 Task: Create a rule from the Agile list, Priority changed -> Complete task in the project TransportWorks if Priority Cleared then Complete Task.
Action: Mouse moved to (74, 544)
Screenshot: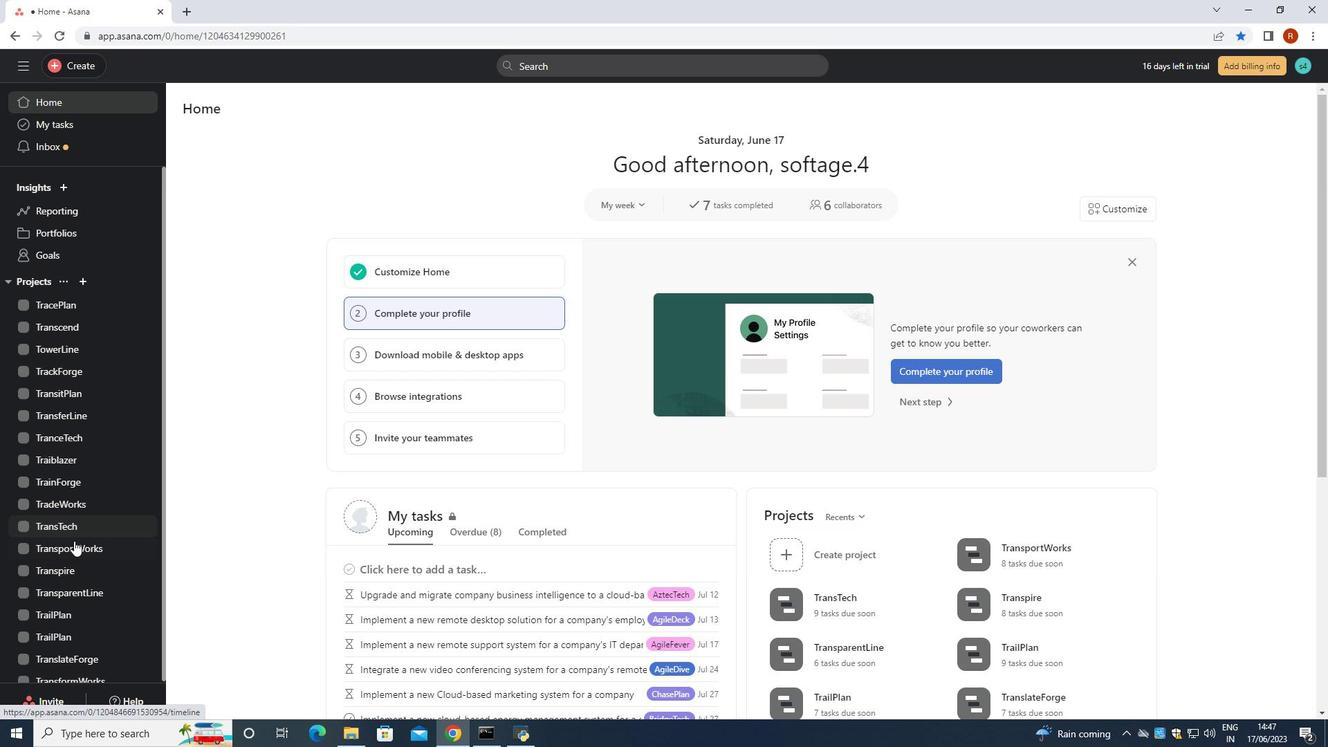 
Action: Mouse pressed left at (74, 544)
Screenshot: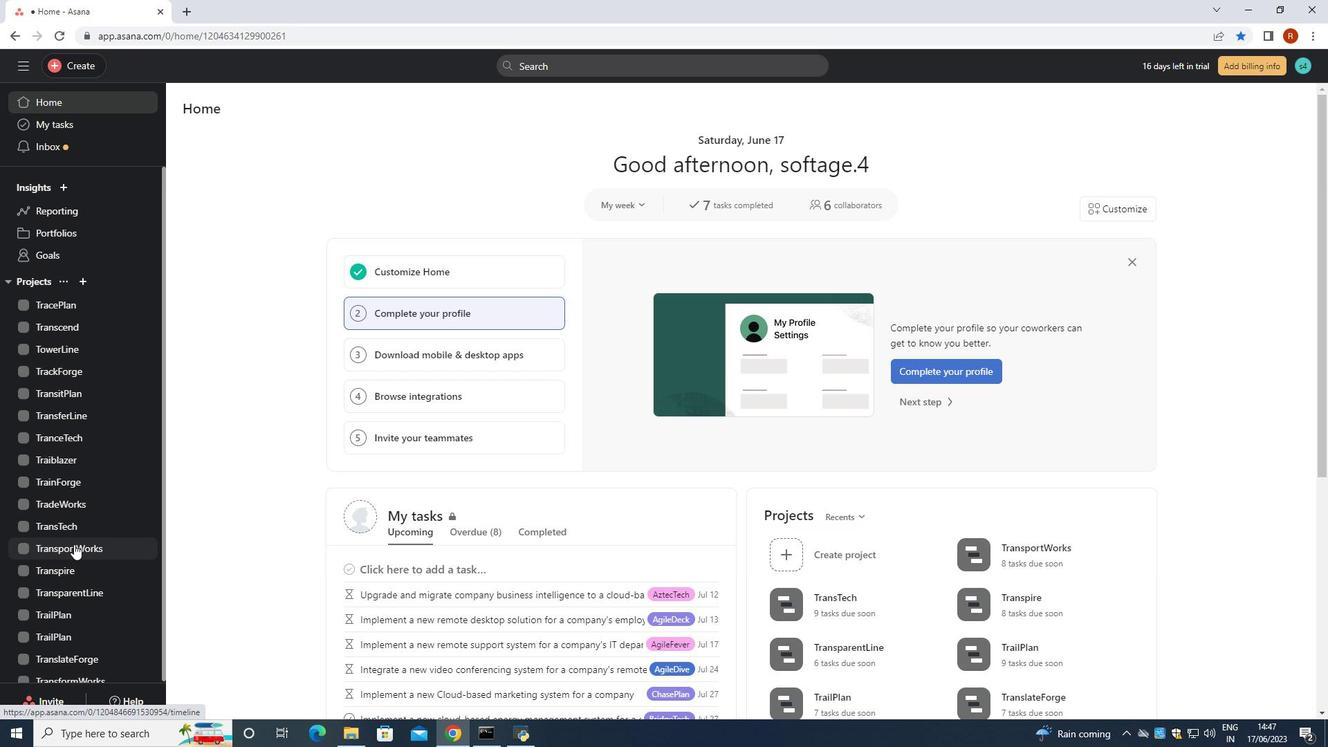 
Action: Mouse moved to (1276, 116)
Screenshot: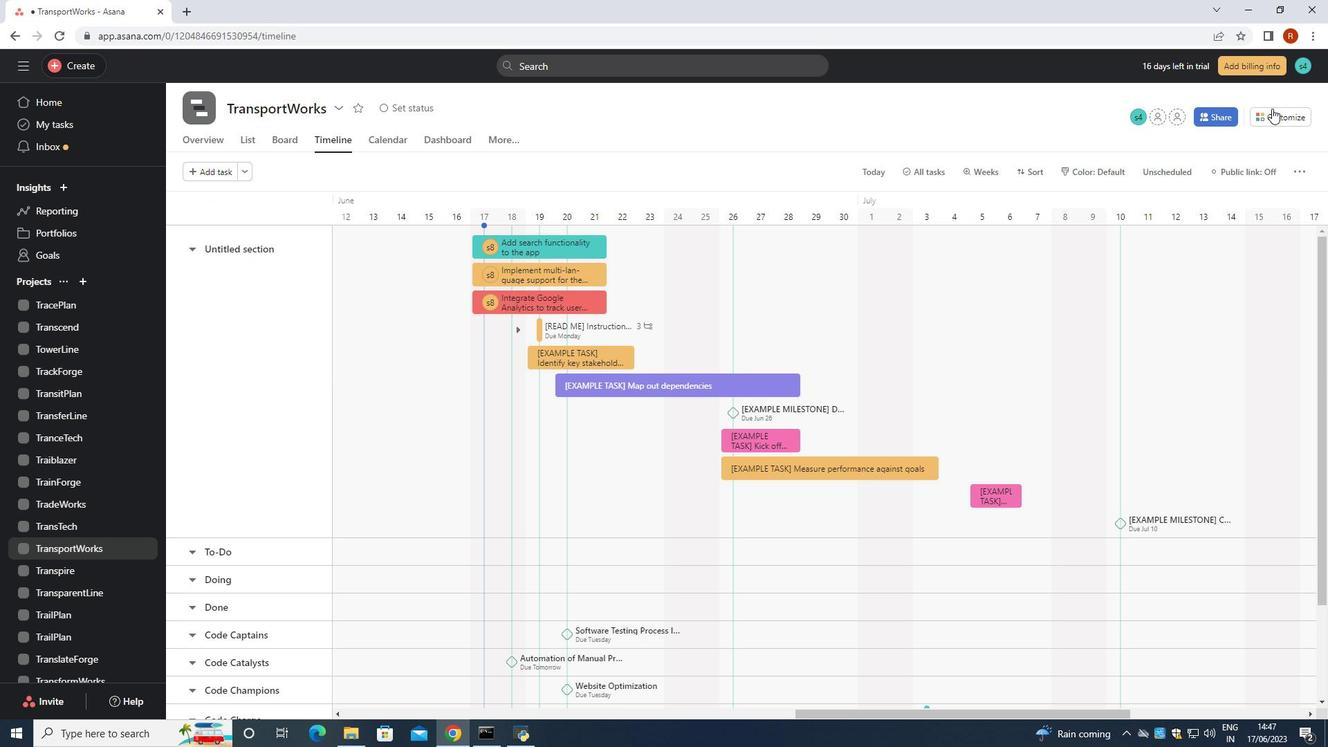 
Action: Mouse pressed left at (1276, 116)
Screenshot: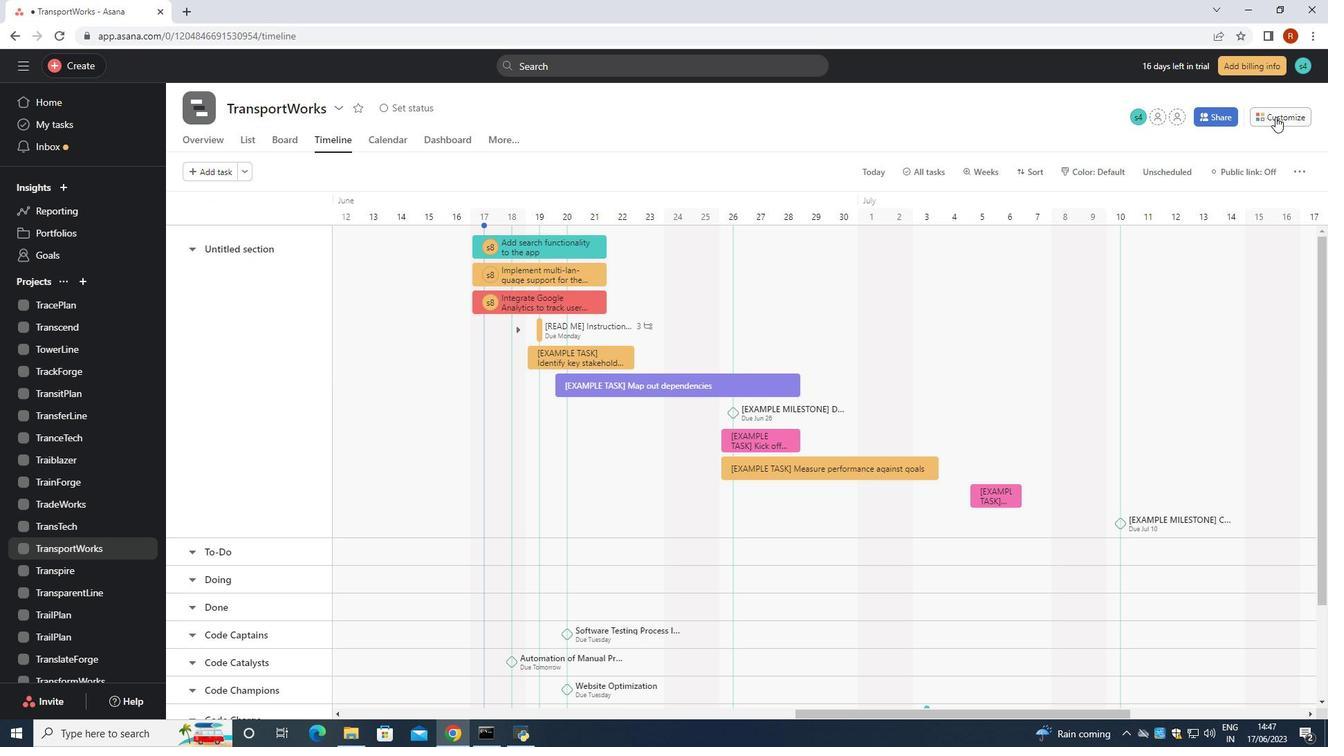 
Action: Mouse moved to (1039, 333)
Screenshot: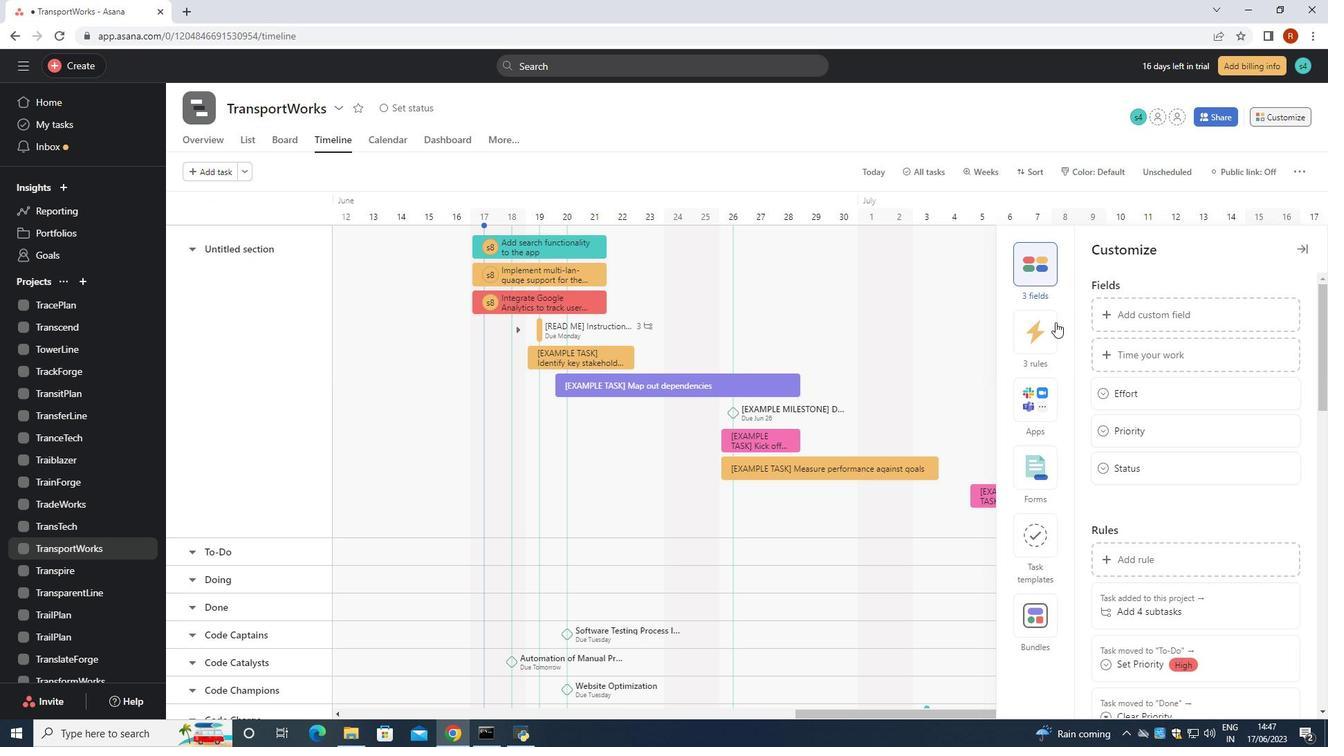 
Action: Mouse pressed left at (1039, 333)
Screenshot: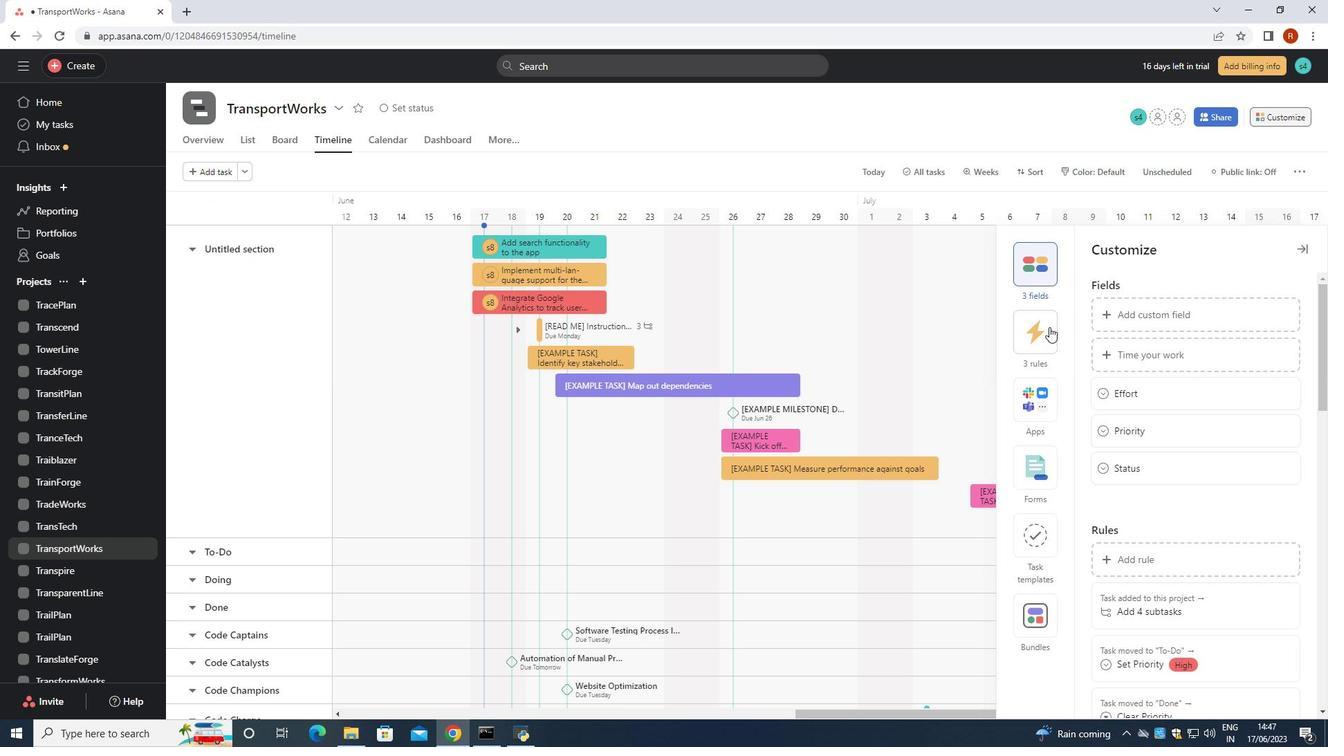 
Action: Mouse moved to (1157, 316)
Screenshot: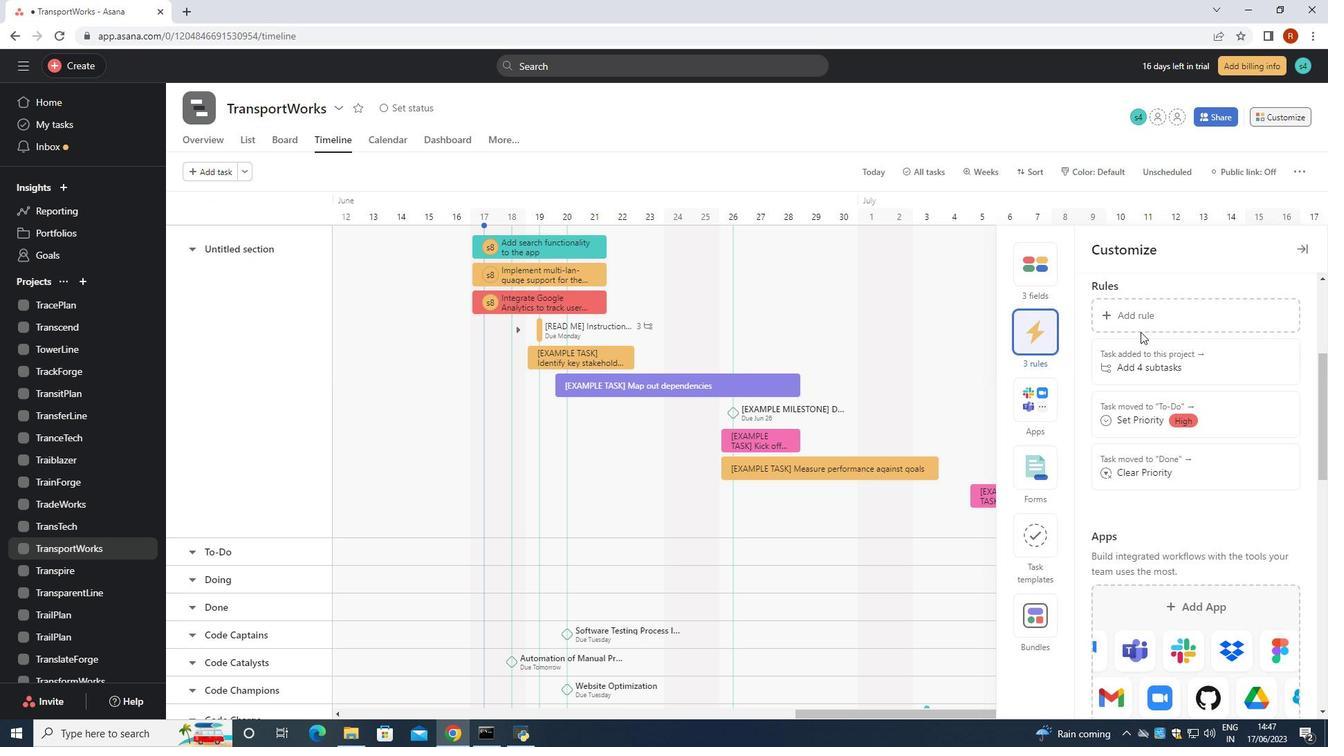 
Action: Mouse pressed left at (1157, 316)
Screenshot: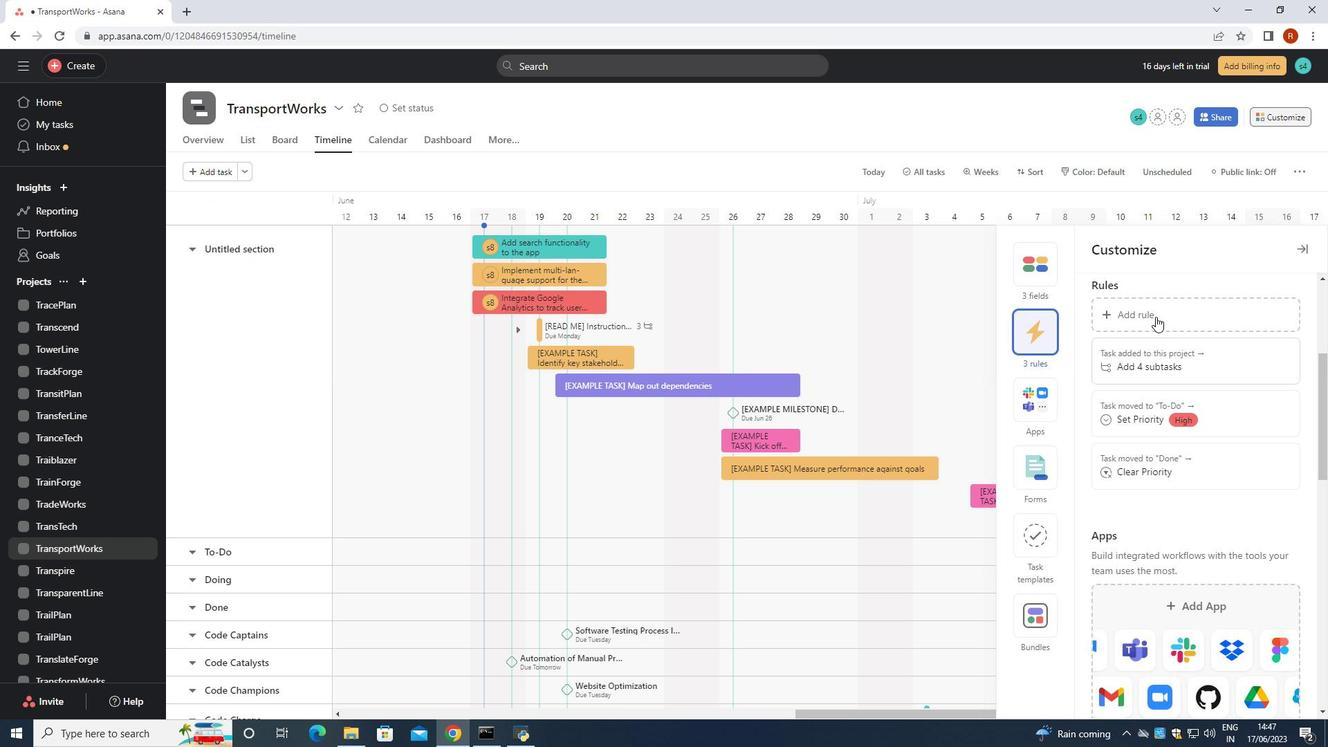 
Action: Mouse moved to (296, 206)
Screenshot: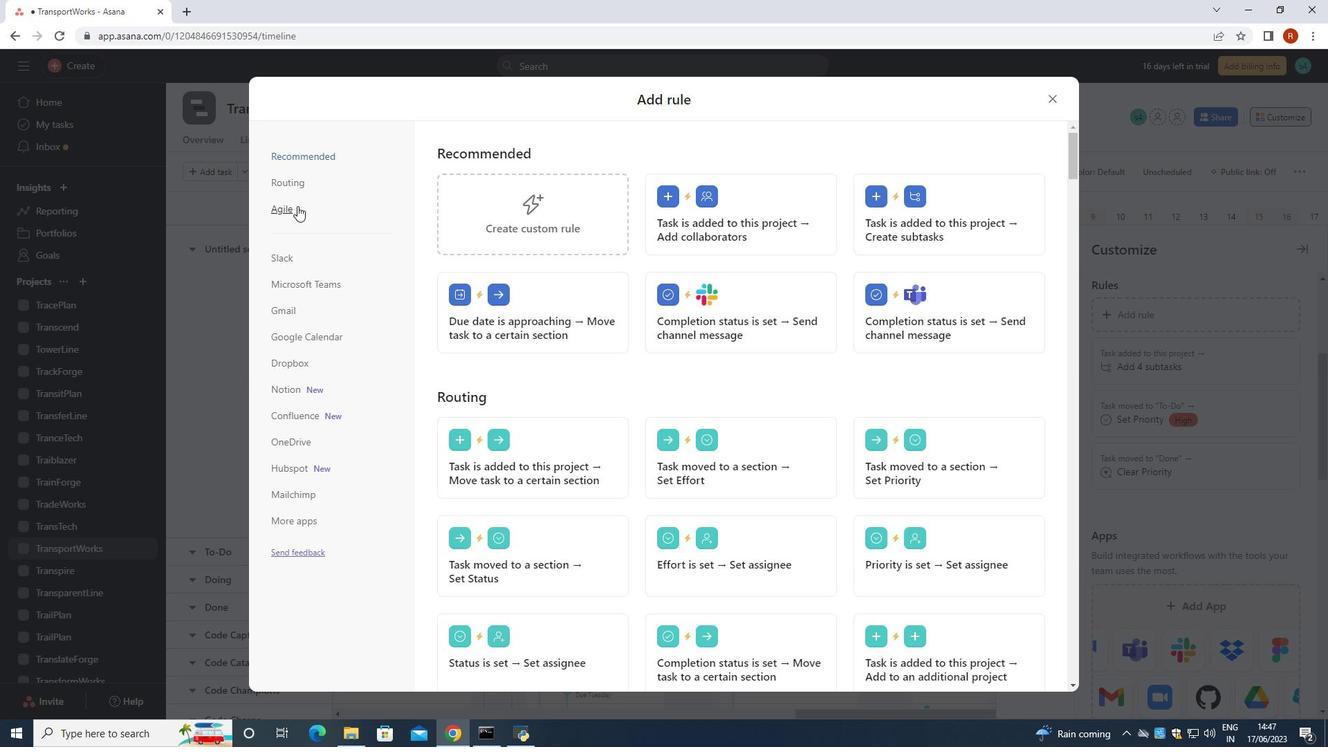 
Action: Mouse pressed left at (296, 206)
Screenshot: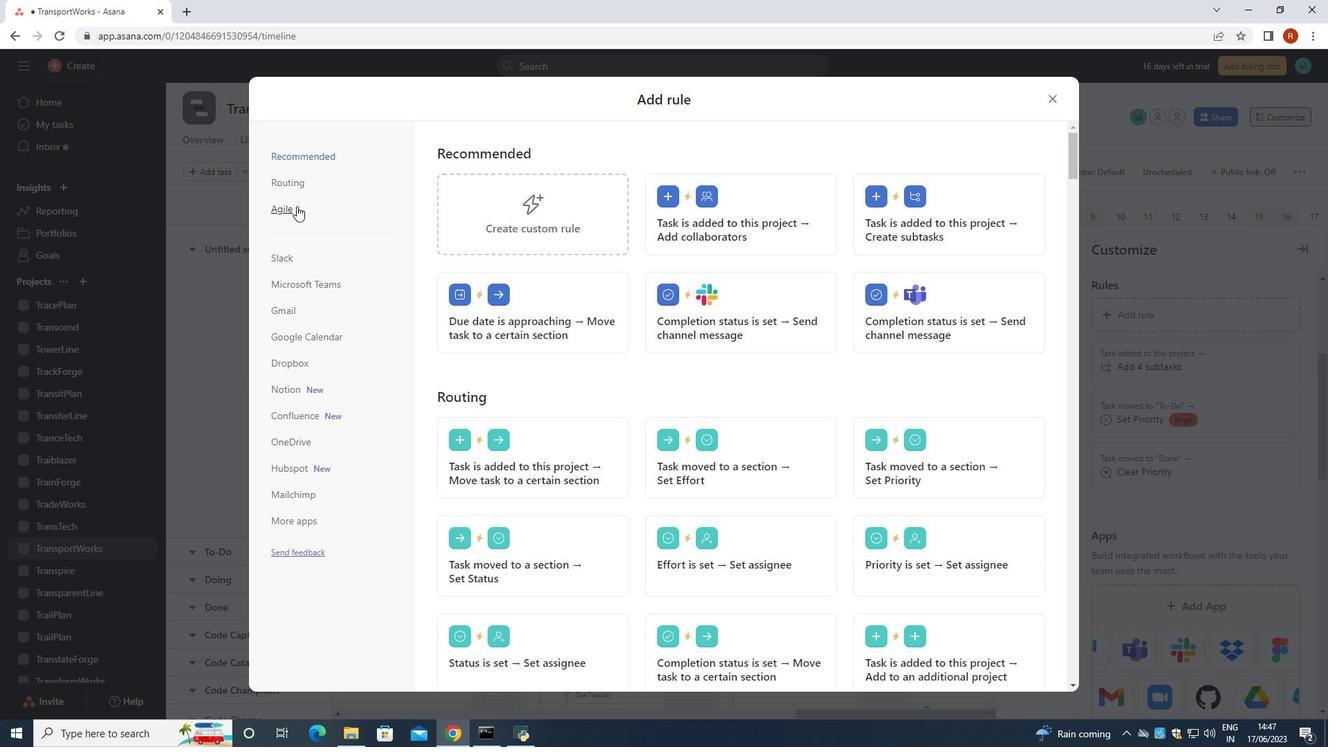 
Action: Mouse moved to (775, 215)
Screenshot: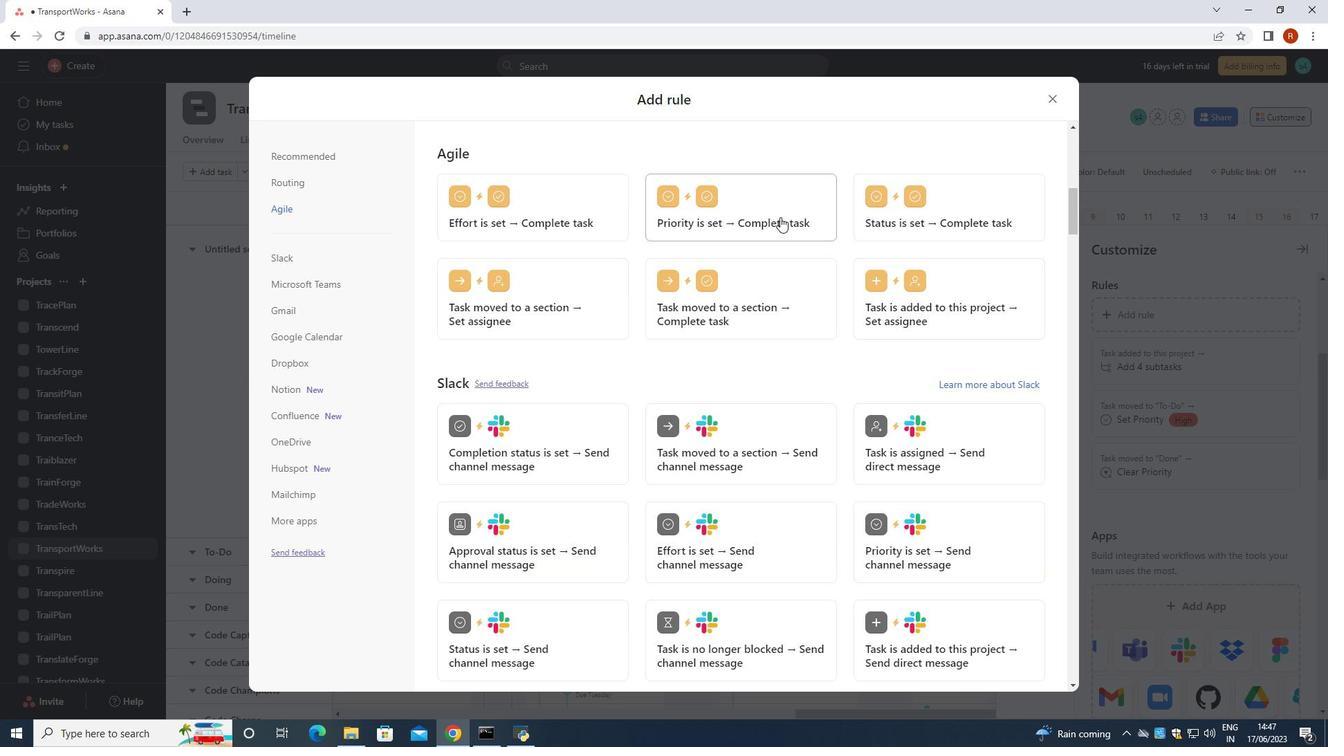 
Action: Mouse pressed left at (775, 215)
Screenshot: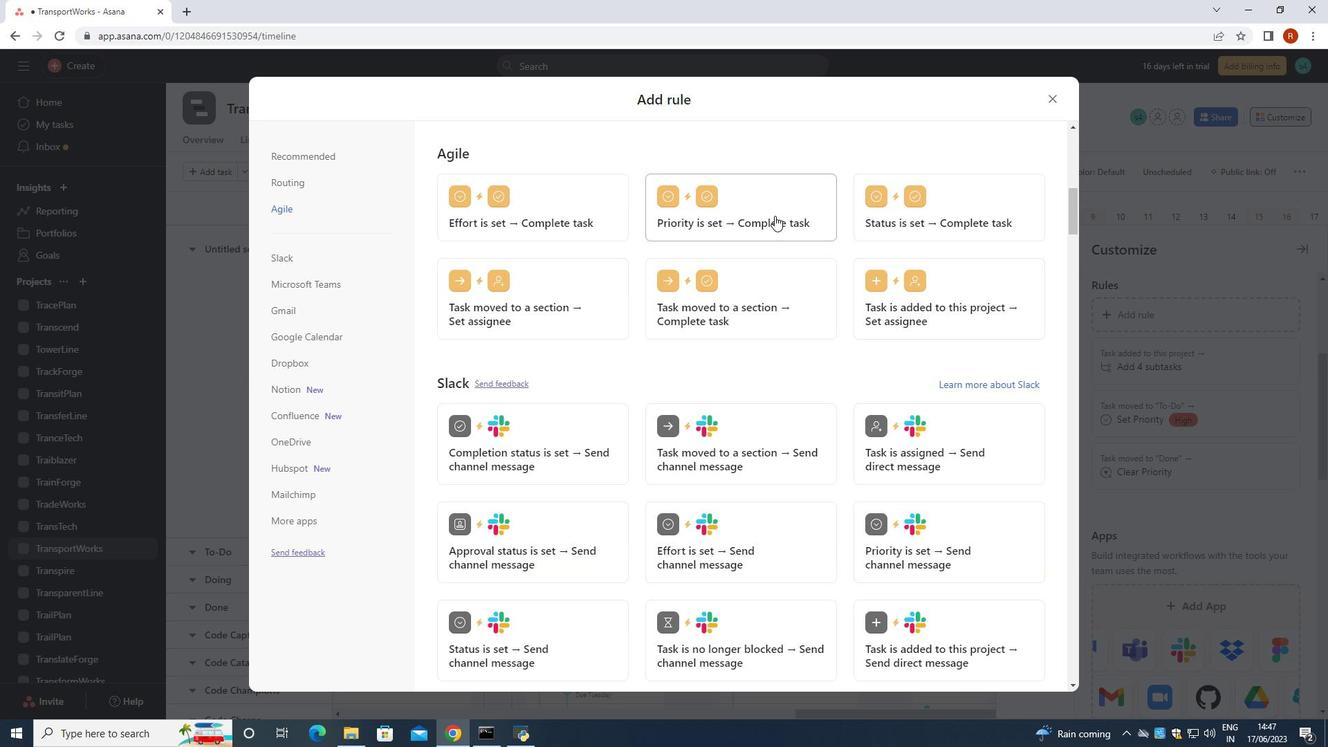 
Action: Mouse moved to (876, 233)
Screenshot: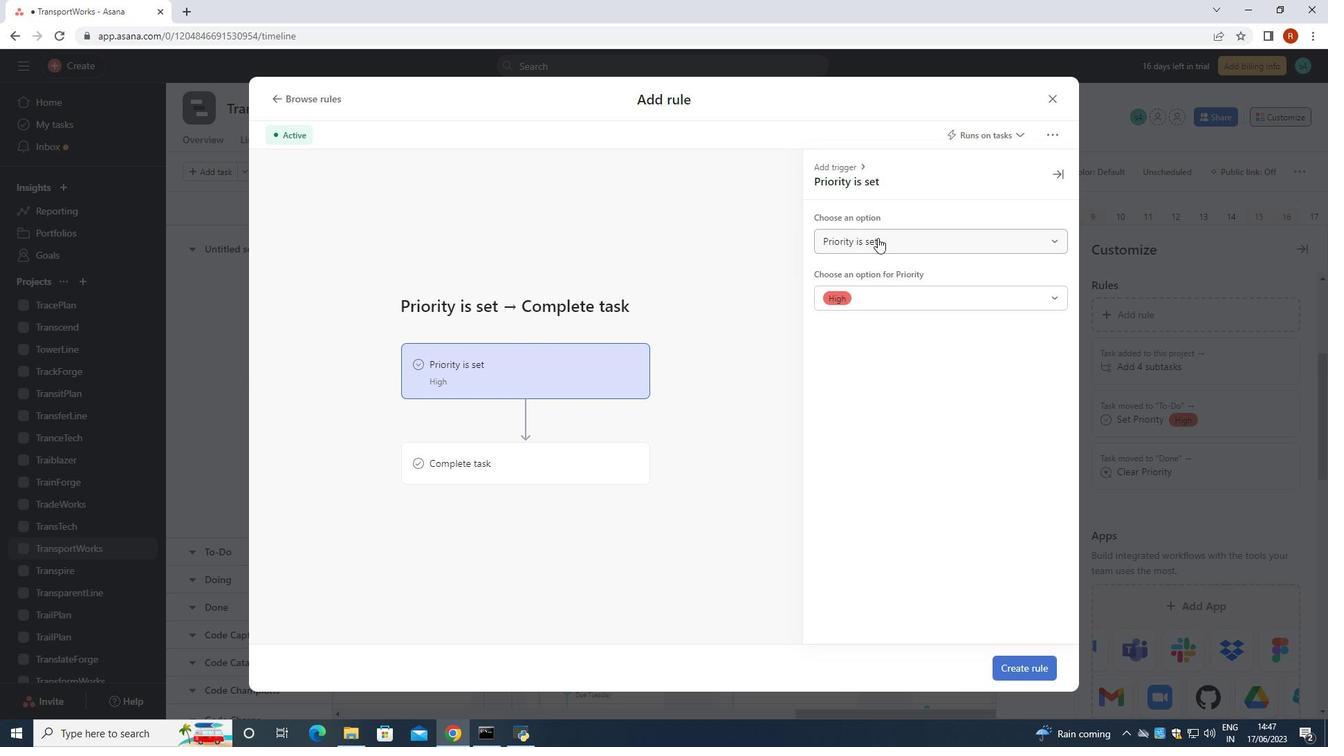 
Action: Mouse pressed left at (876, 233)
Screenshot: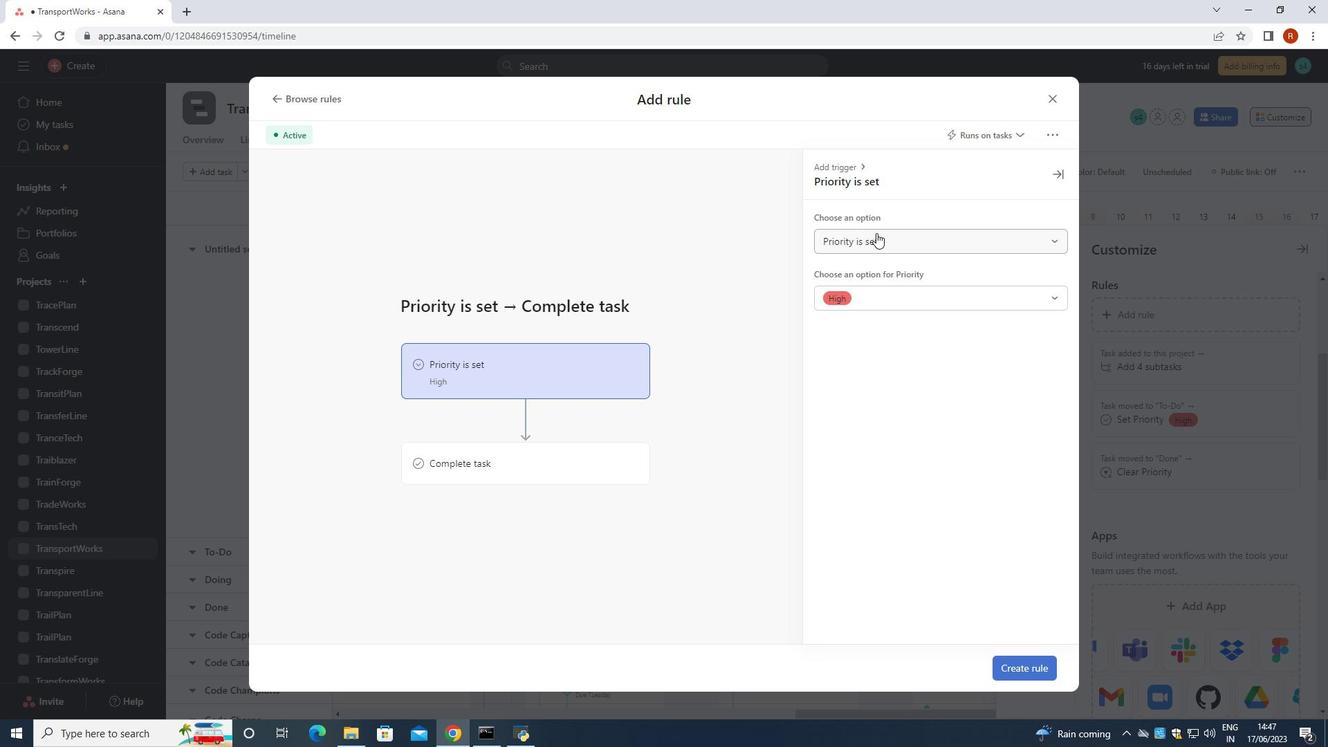 
Action: Mouse moved to (882, 293)
Screenshot: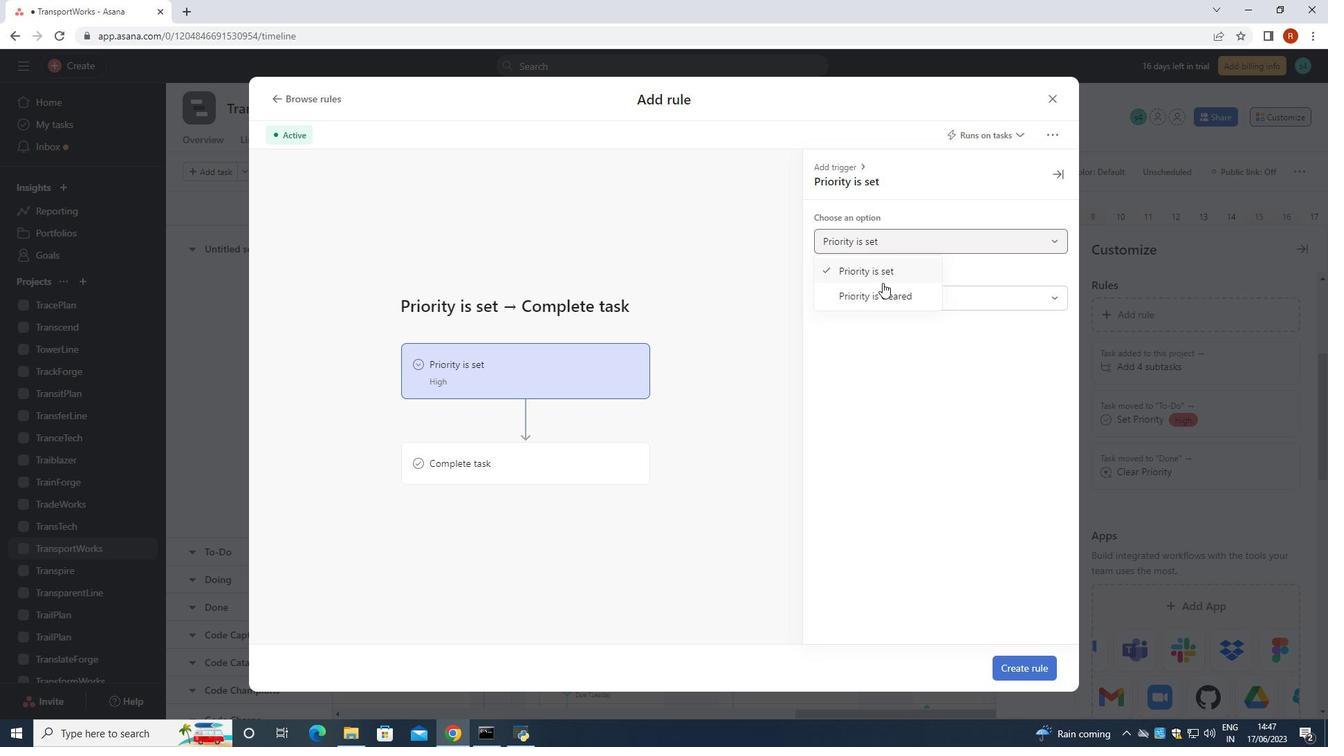 
Action: Mouse pressed left at (882, 293)
Screenshot: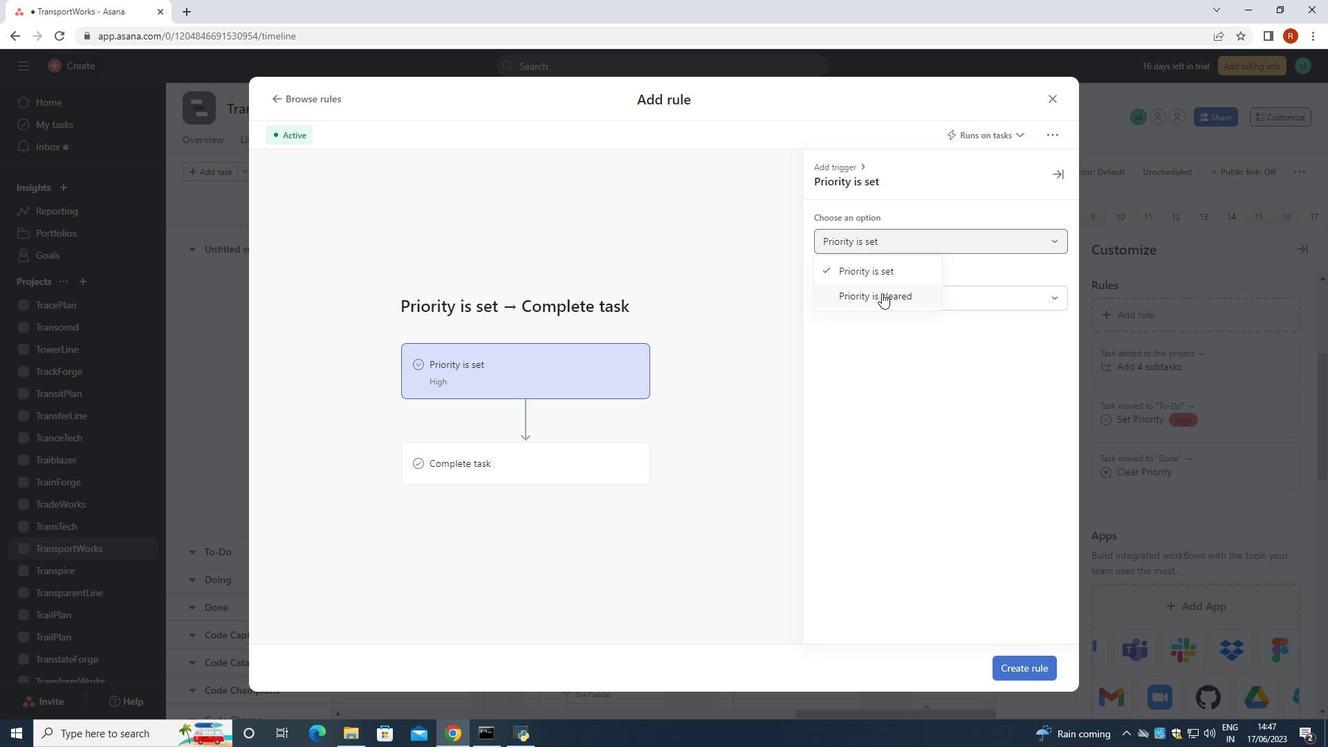 
Action: Mouse moved to (531, 464)
Screenshot: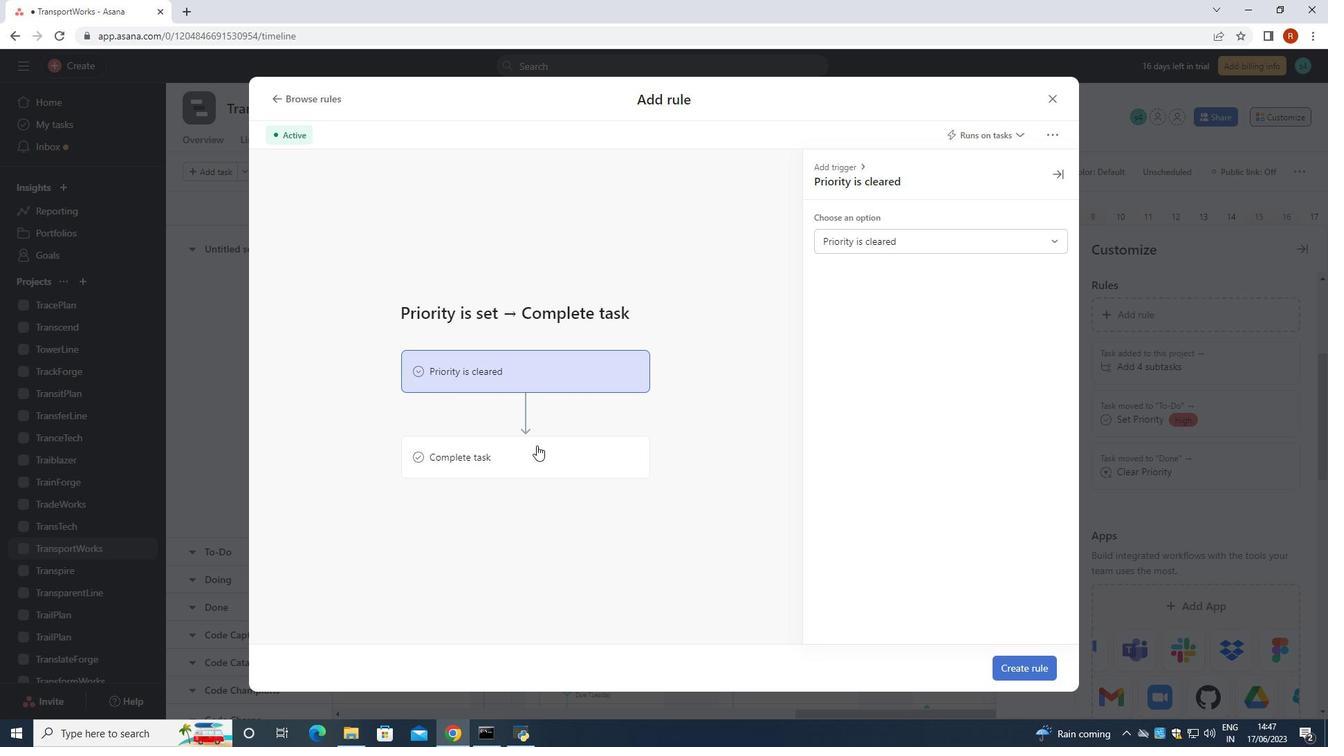 
Action: Mouse pressed left at (531, 464)
Screenshot: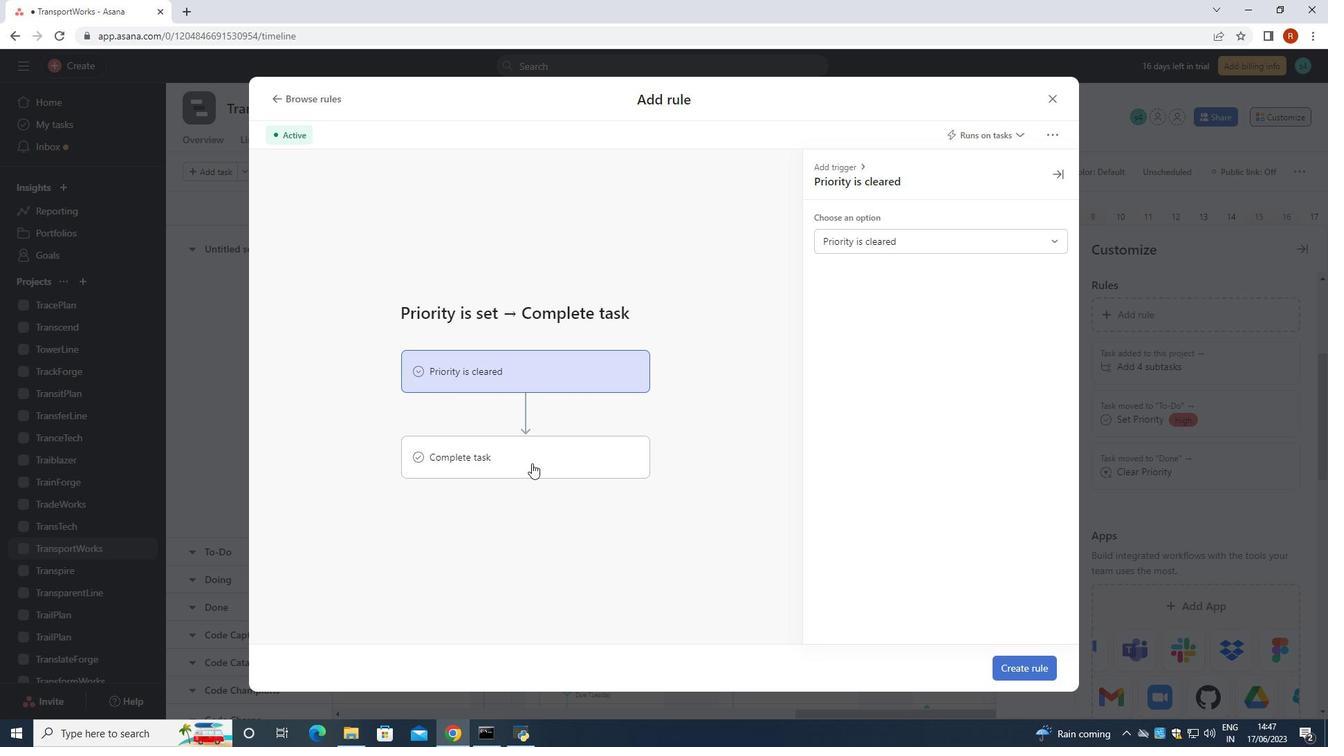 
Action: Mouse moved to (928, 242)
Screenshot: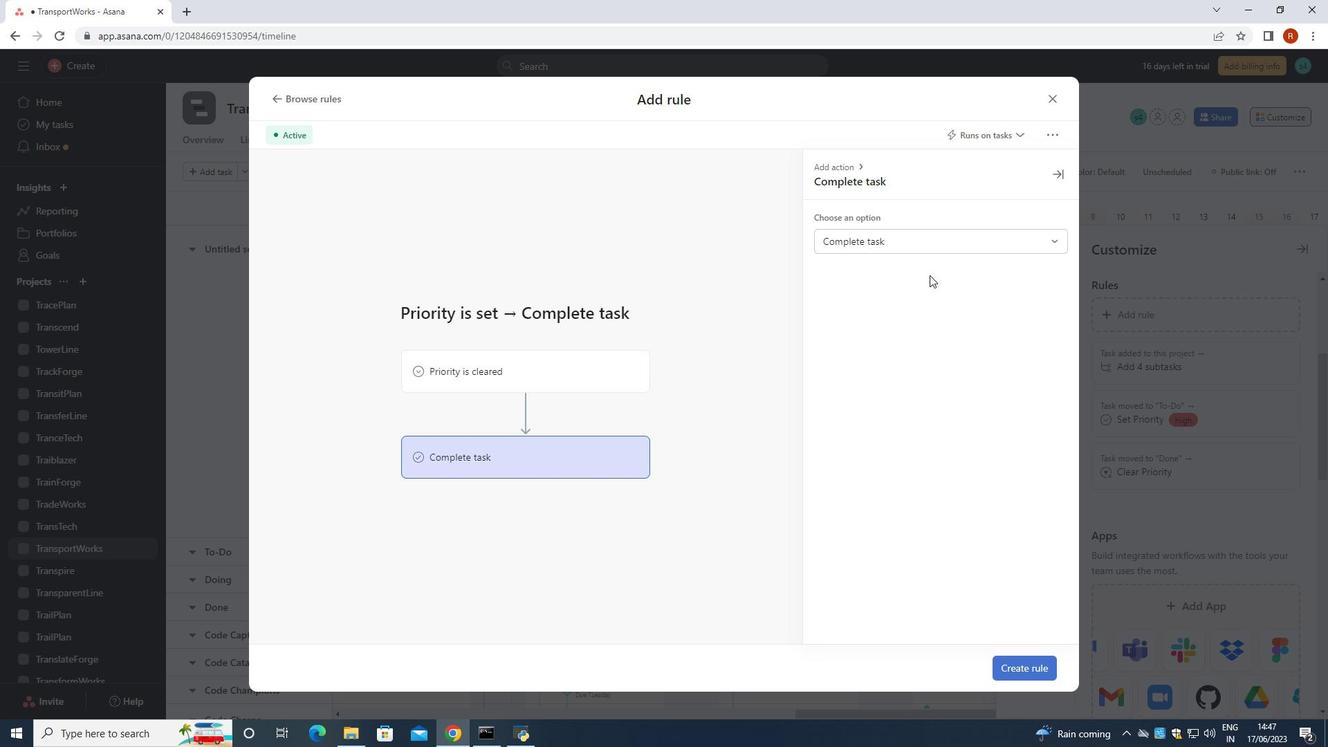 
Action: Mouse pressed left at (928, 242)
Screenshot: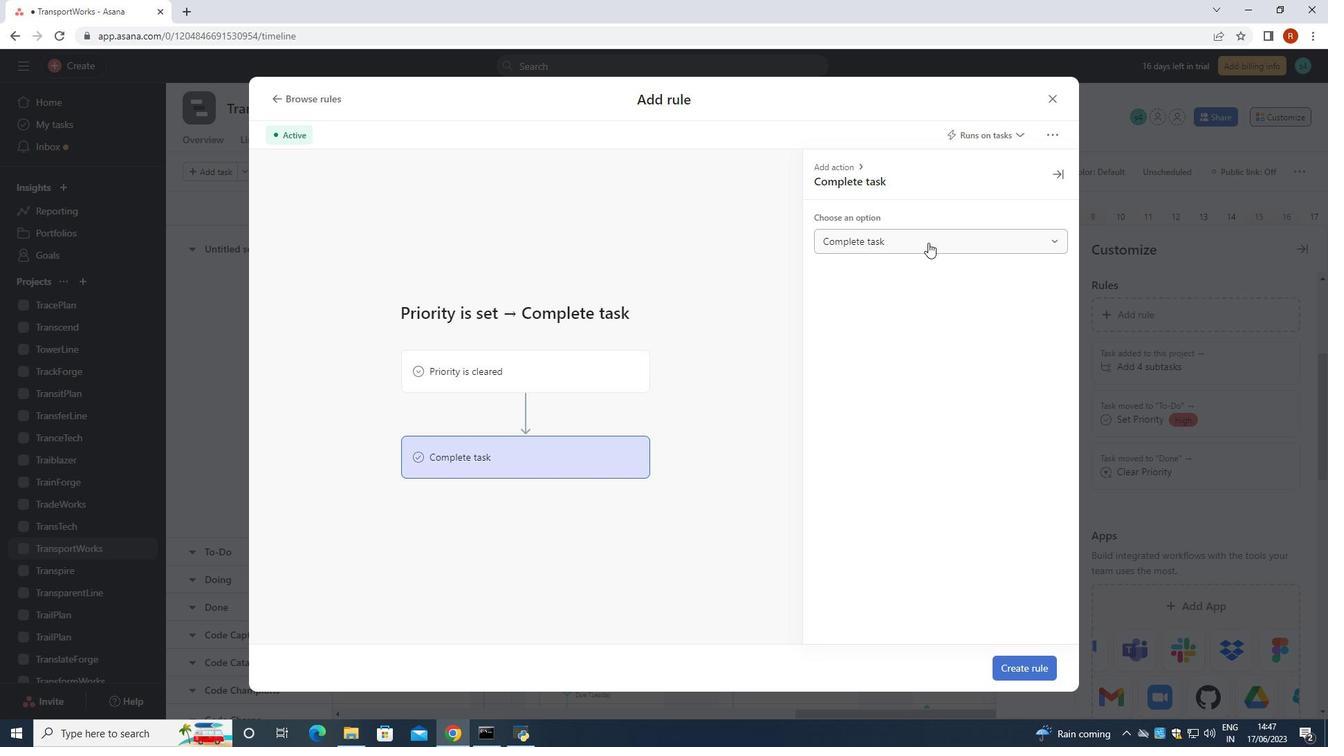
Action: Mouse moved to (914, 270)
Screenshot: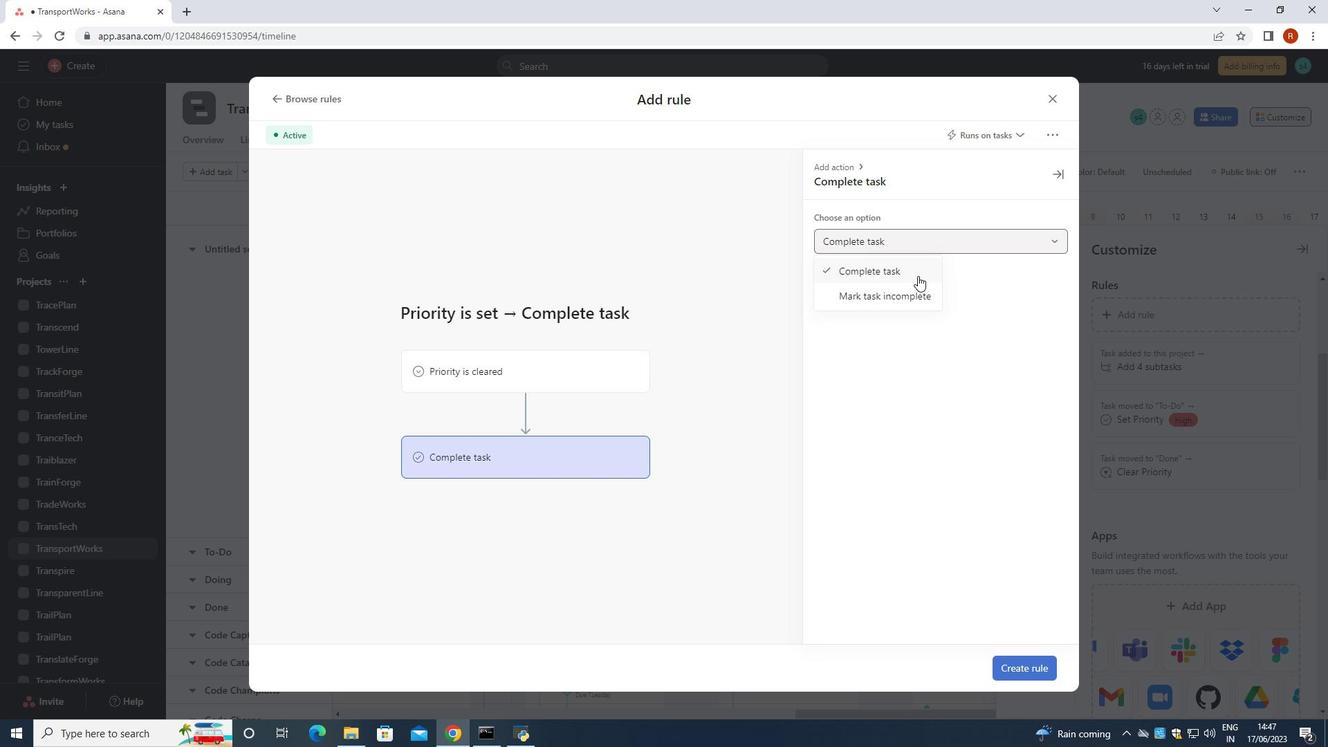 
Action: Mouse pressed left at (914, 270)
Screenshot: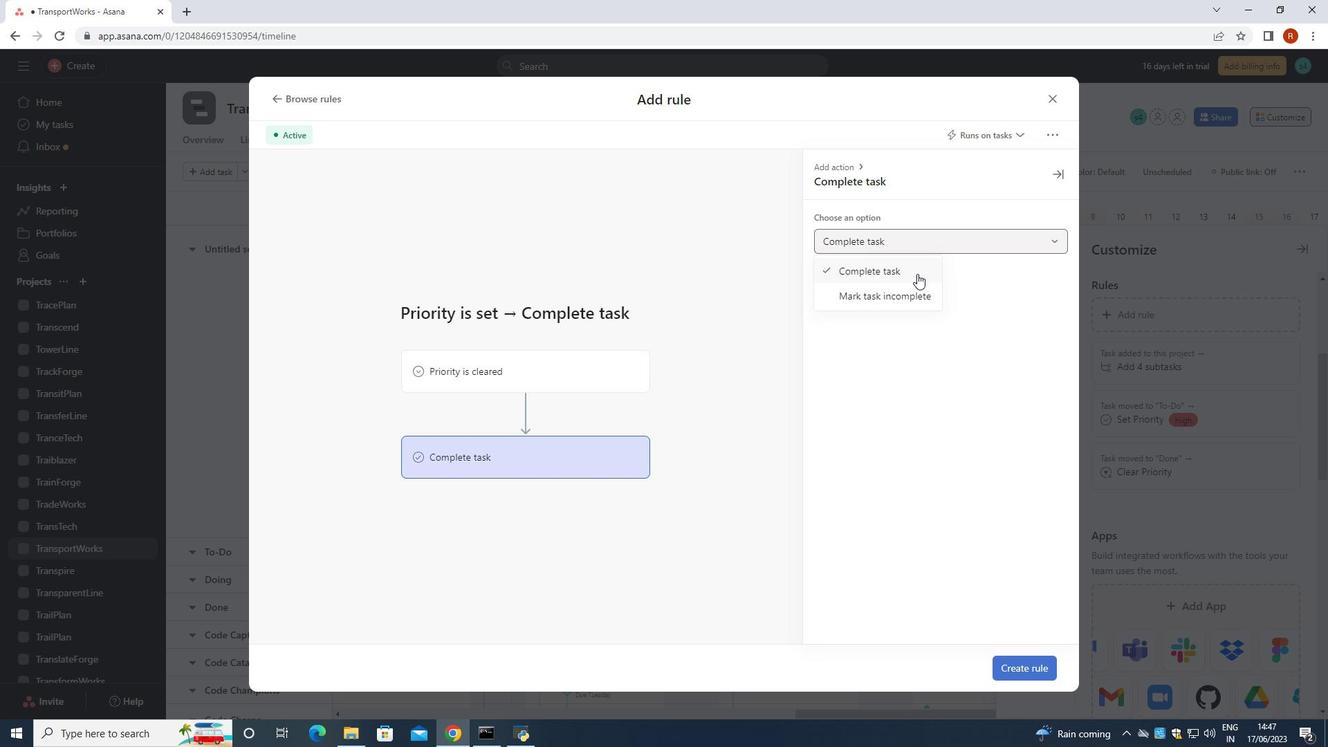 
Action: Mouse moved to (1010, 671)
Screenshot: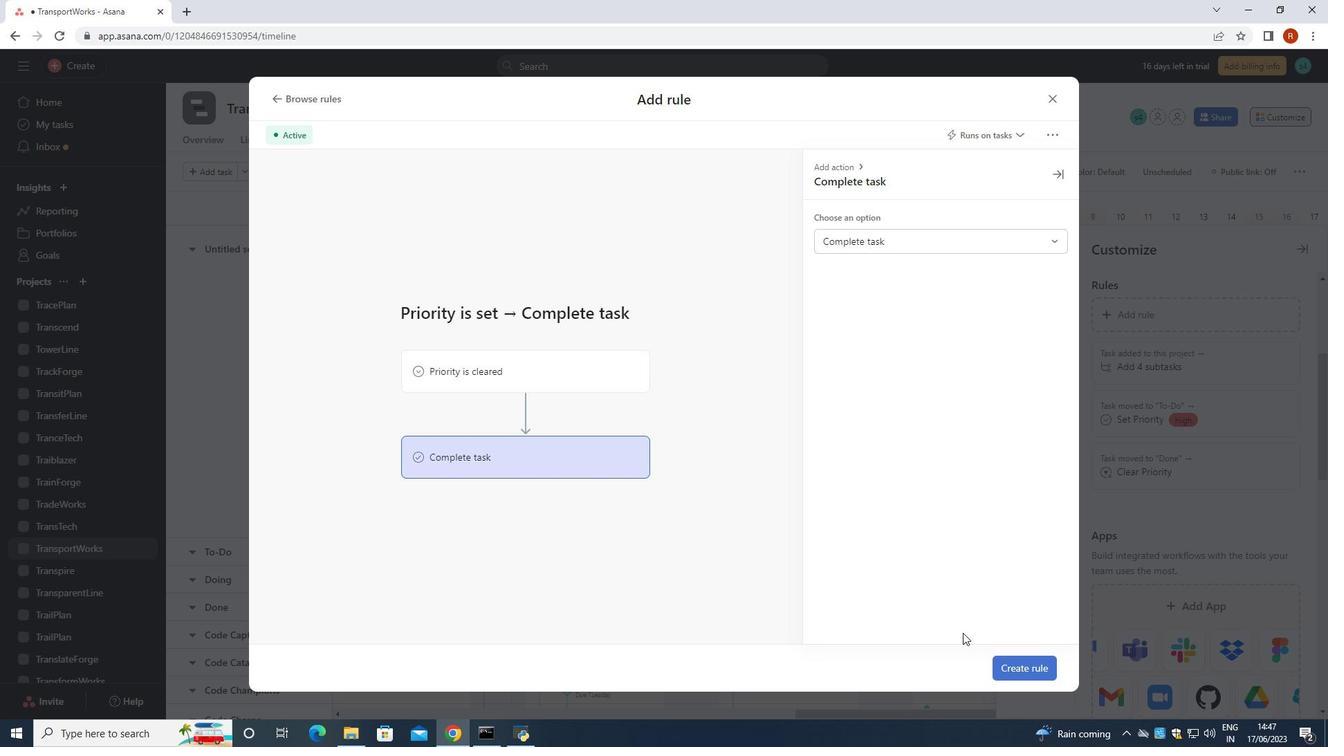 
Action: Mouse pressed left at (1010, 671)
Screenshot: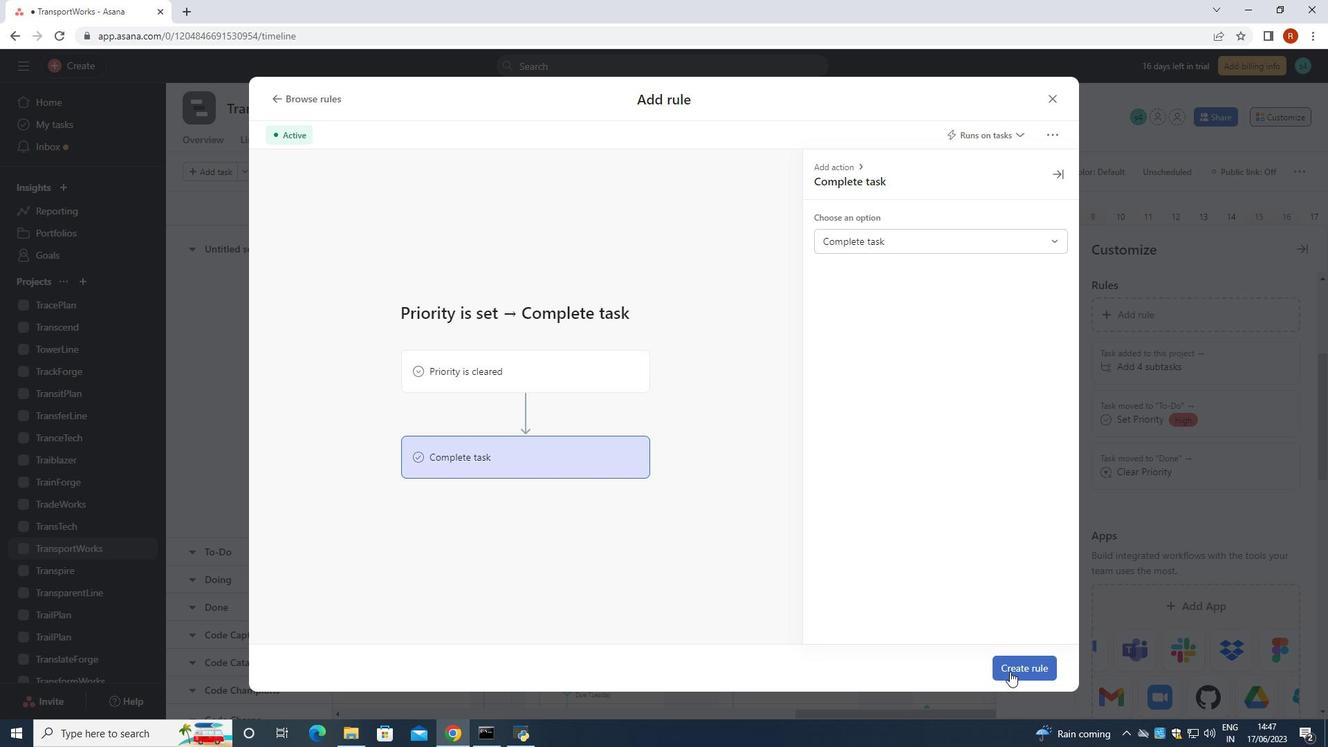 
